 Task: Add a condition where "Type Is not Incident" in new tickets in your groups.
Action: Mouse moved to (236, 452)
Screenshot: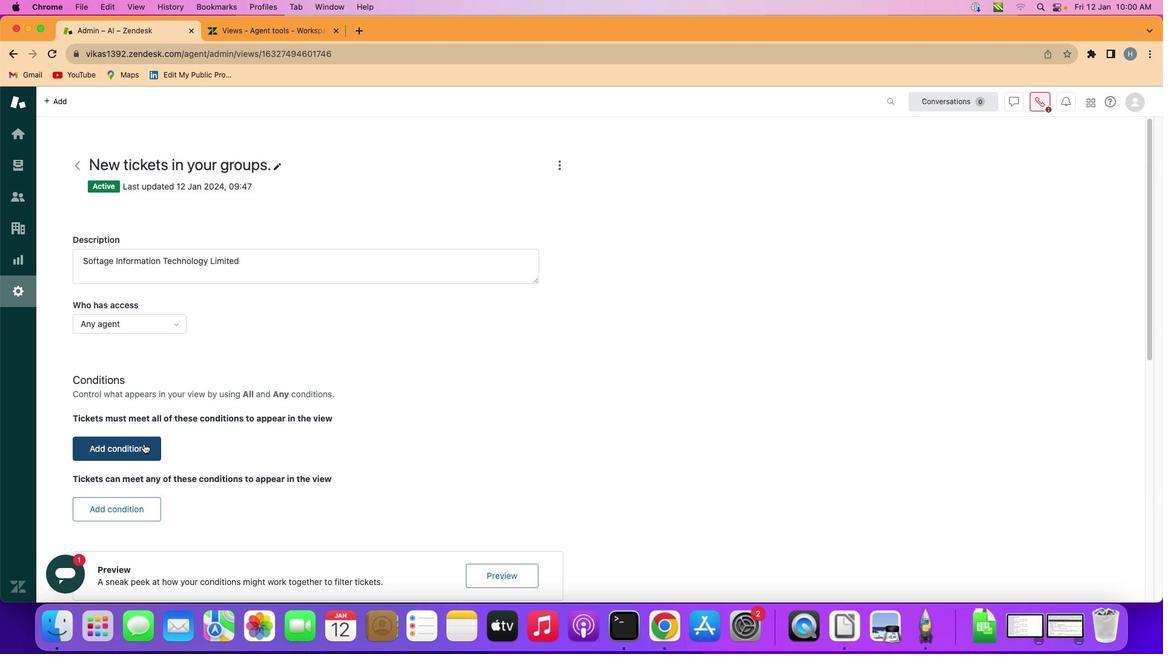 
Action: Mouse pressed left at (236, 452)
Screenshot: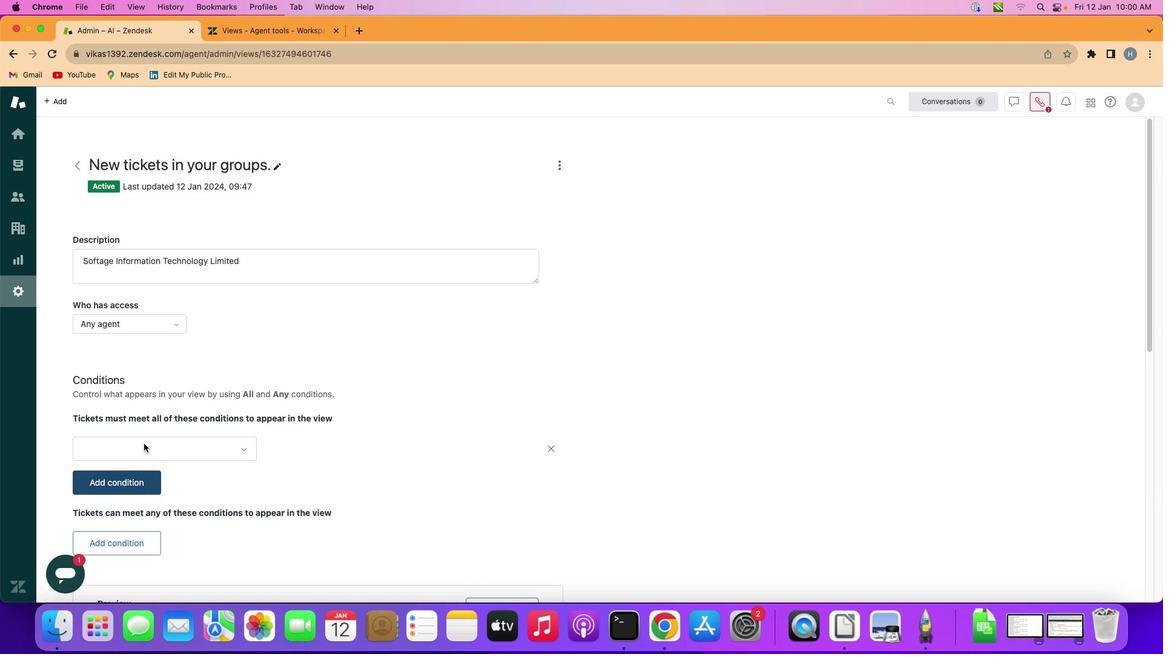 
Action: Mouse moved to (301, 456)
Screenshot: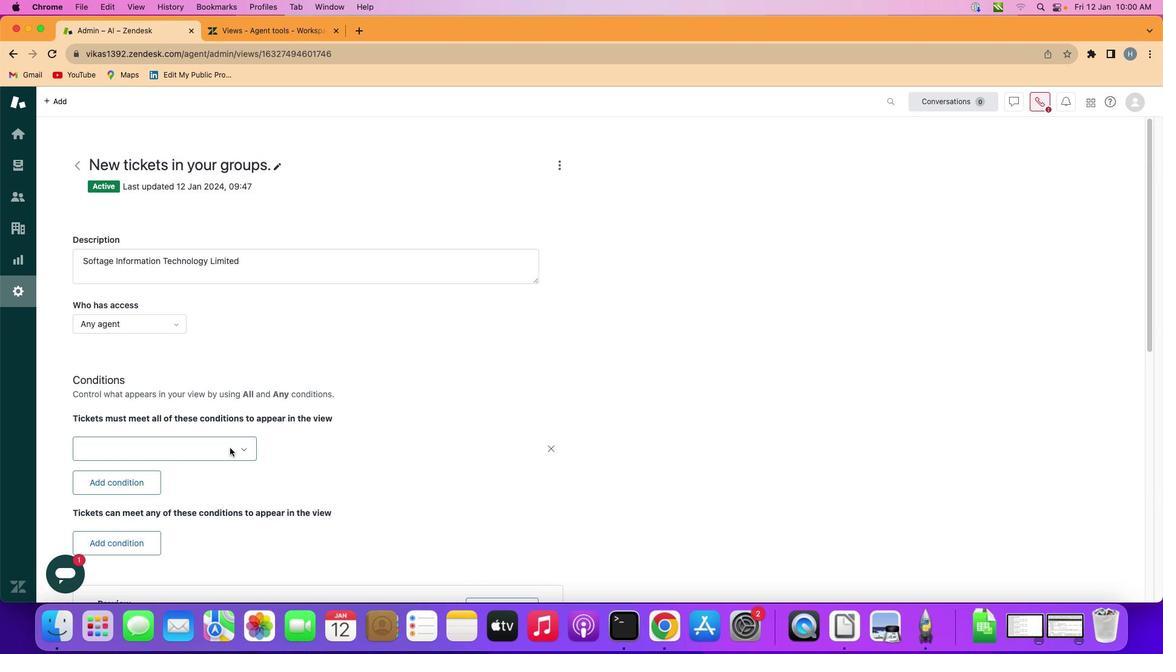 
Action: Mouse pressed left at (301, 456)
Screenshot: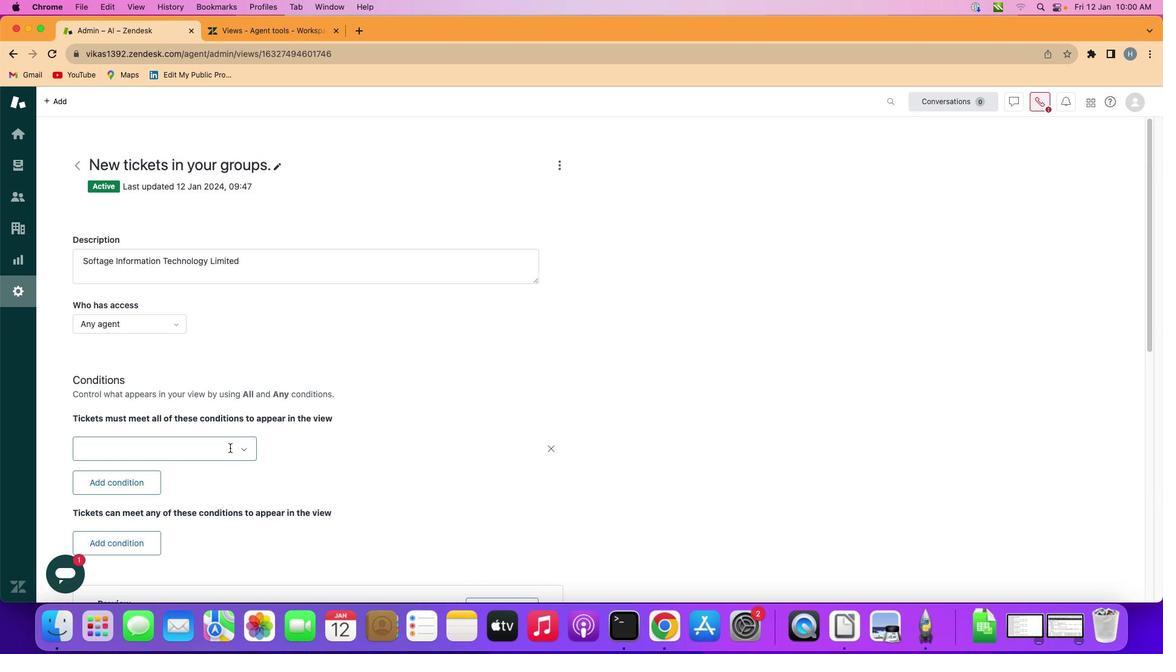 
Action: Mouse moved to (272, 327)
Screenshot: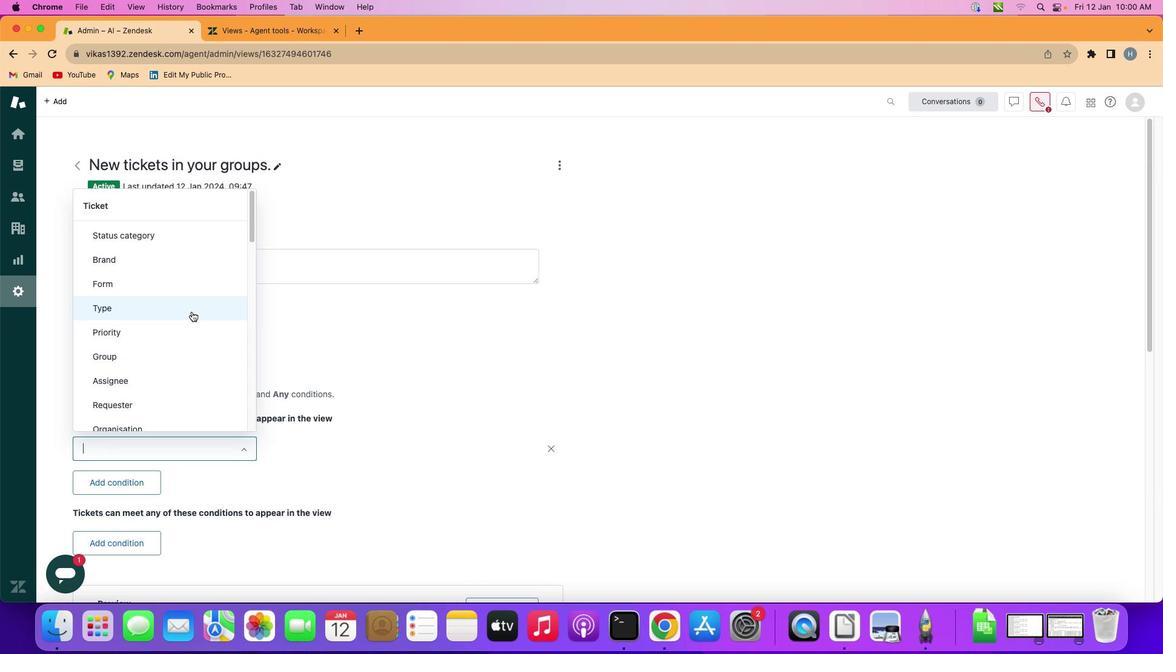 
Action: Mouse pressed left at (272, 327)
Screenshot: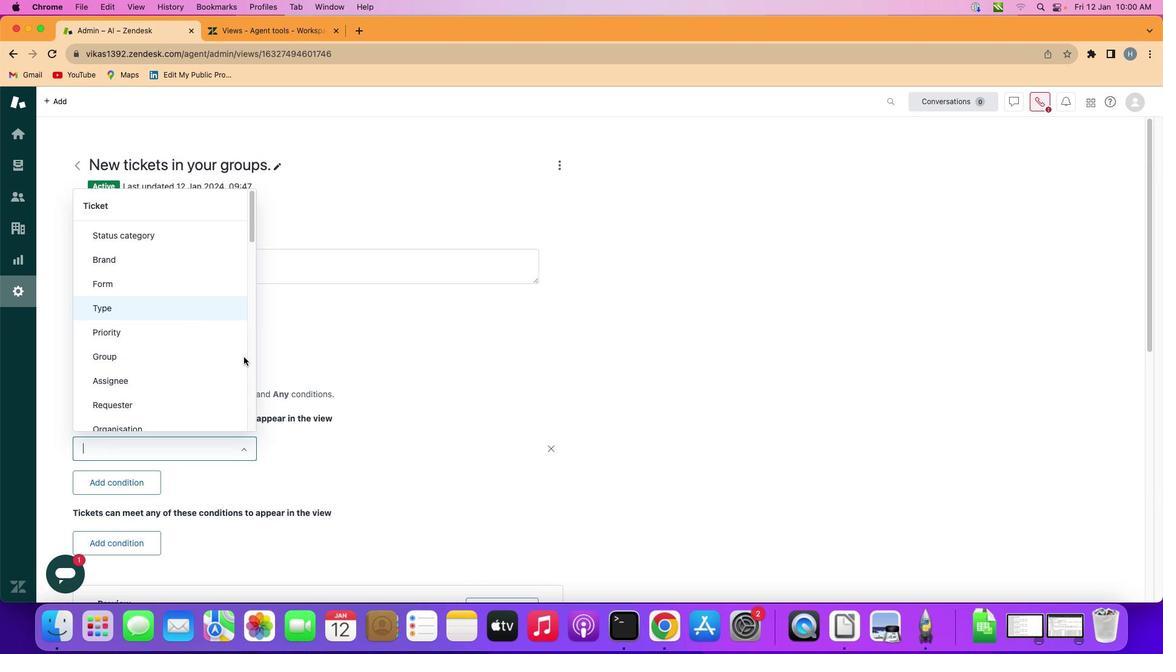 
Action: Mouse moved to (406, 457)
Screenshot: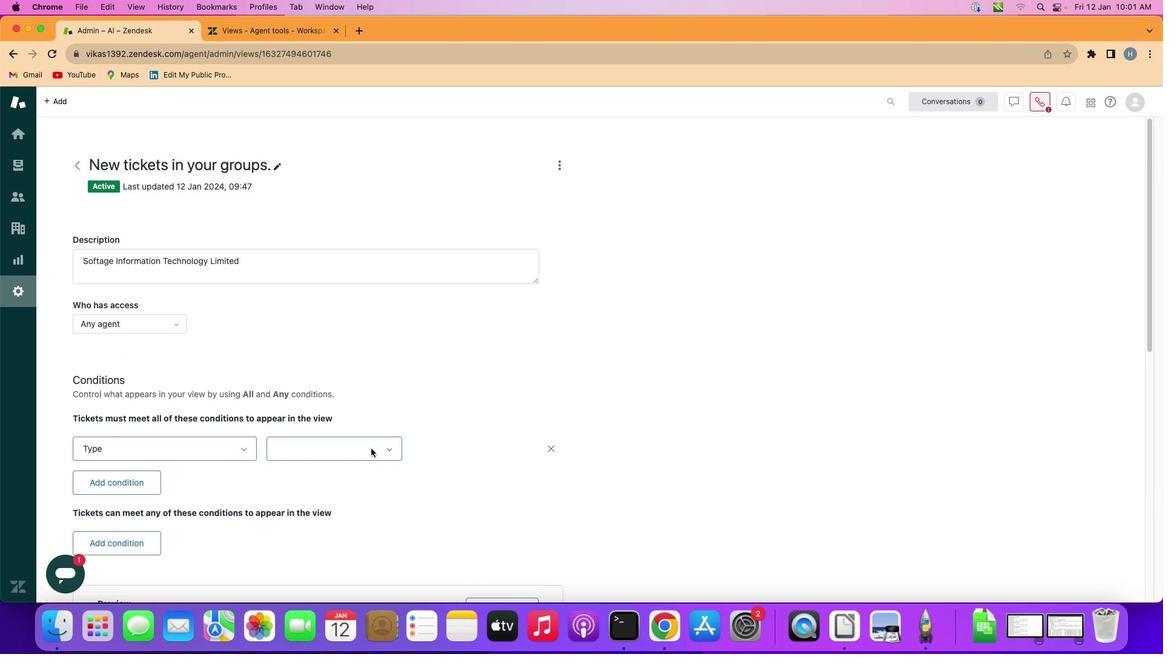 
Action: Mouse pressed left at (406, 457)
Screenshot: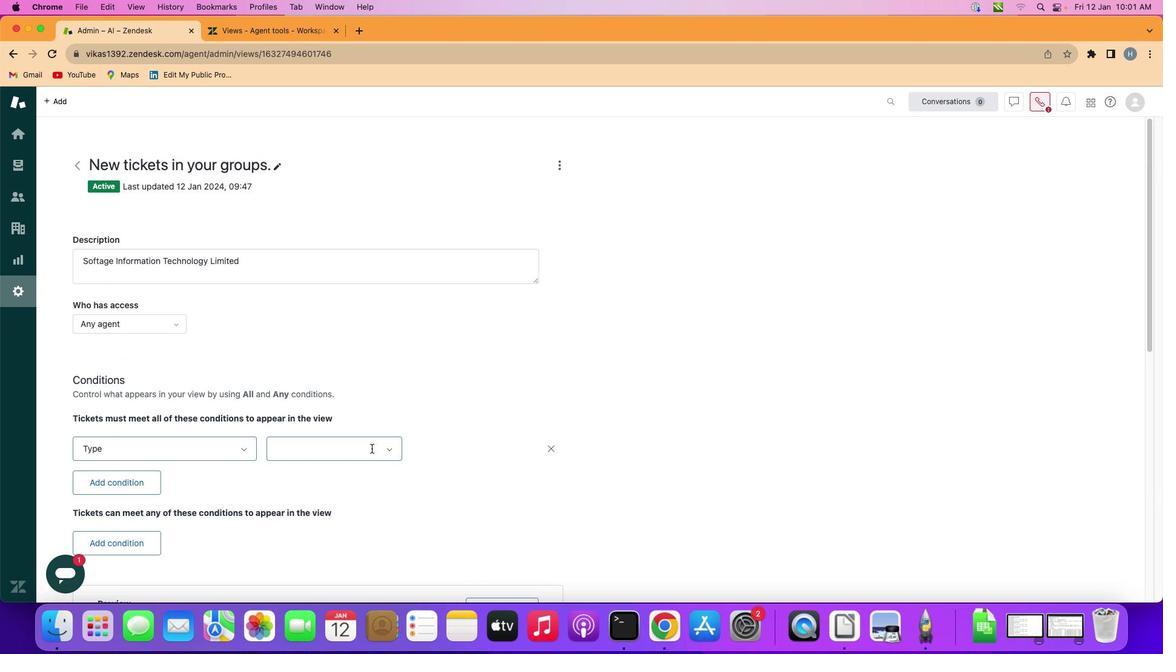 
Action: Mouse moved to (401, 506)
Screenshot: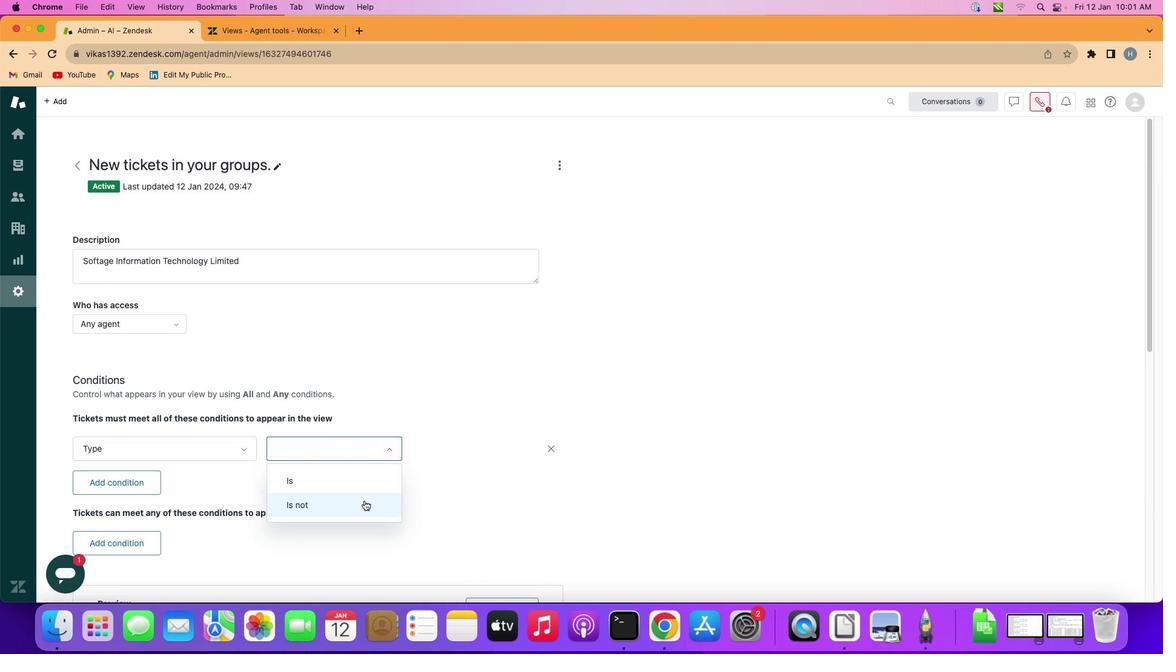 
Action: Mouse pressed left at (401, 506)
Screenshot: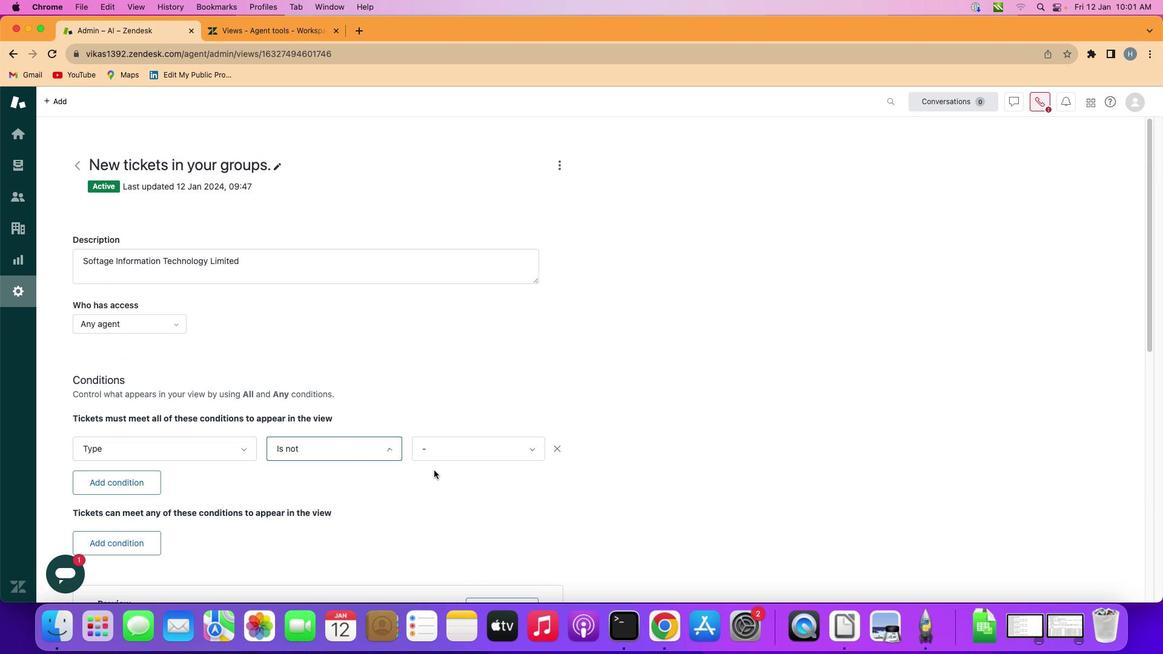 
Action: Mouse moved to (507, 451)
Screenshot: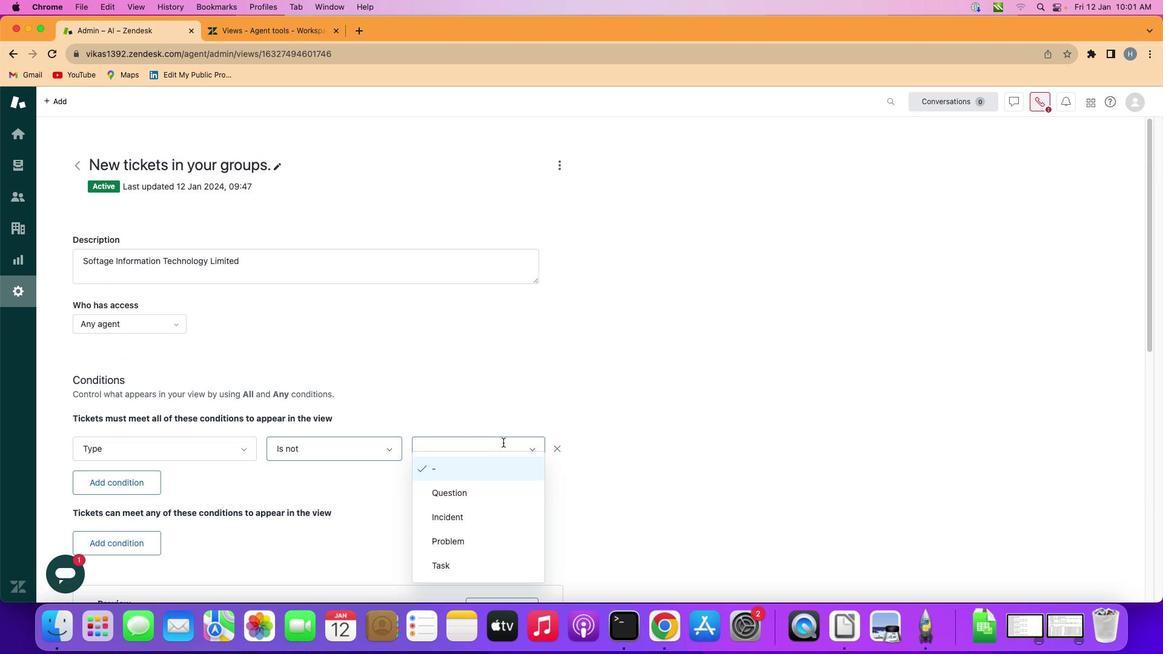 
Action: Mouse pressed left at (507, 451)
Screenshot: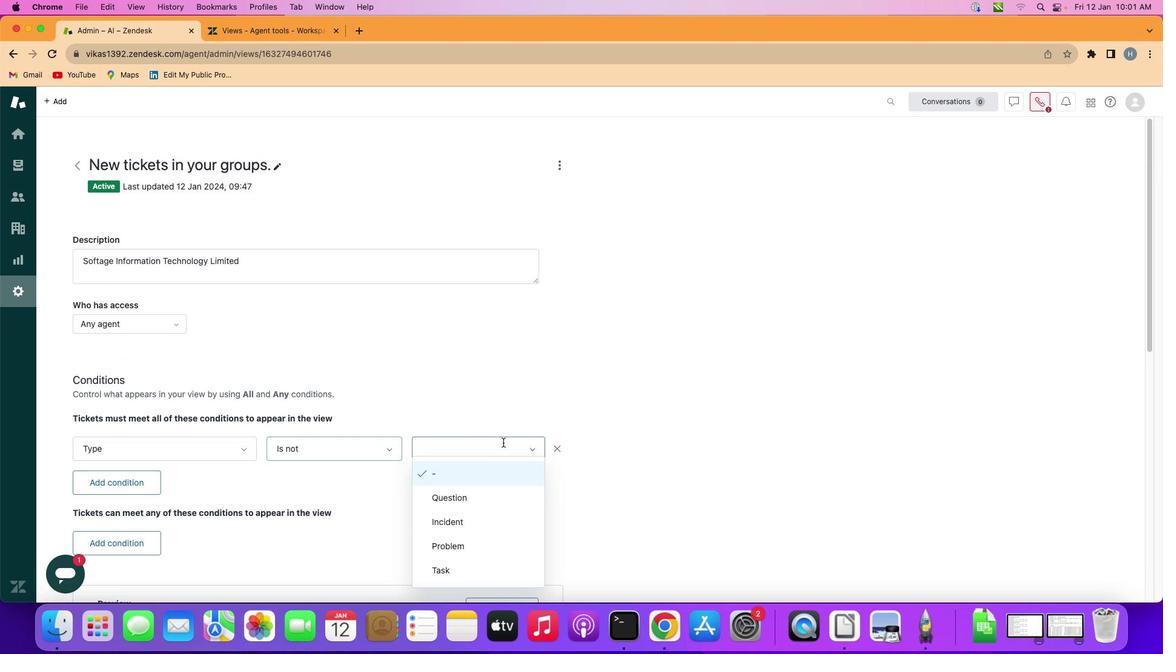 
Action: Mouse moved to (503, 531)
Screenshot: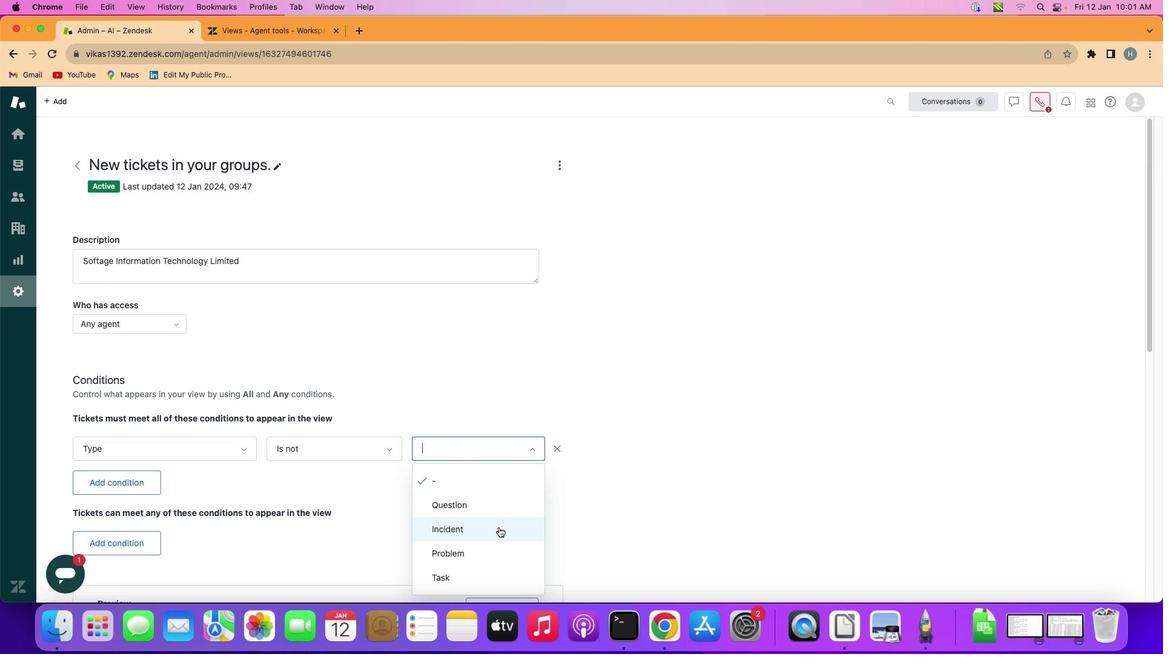 
Action: Mouse pressed left at (503, 531)
Screenshot: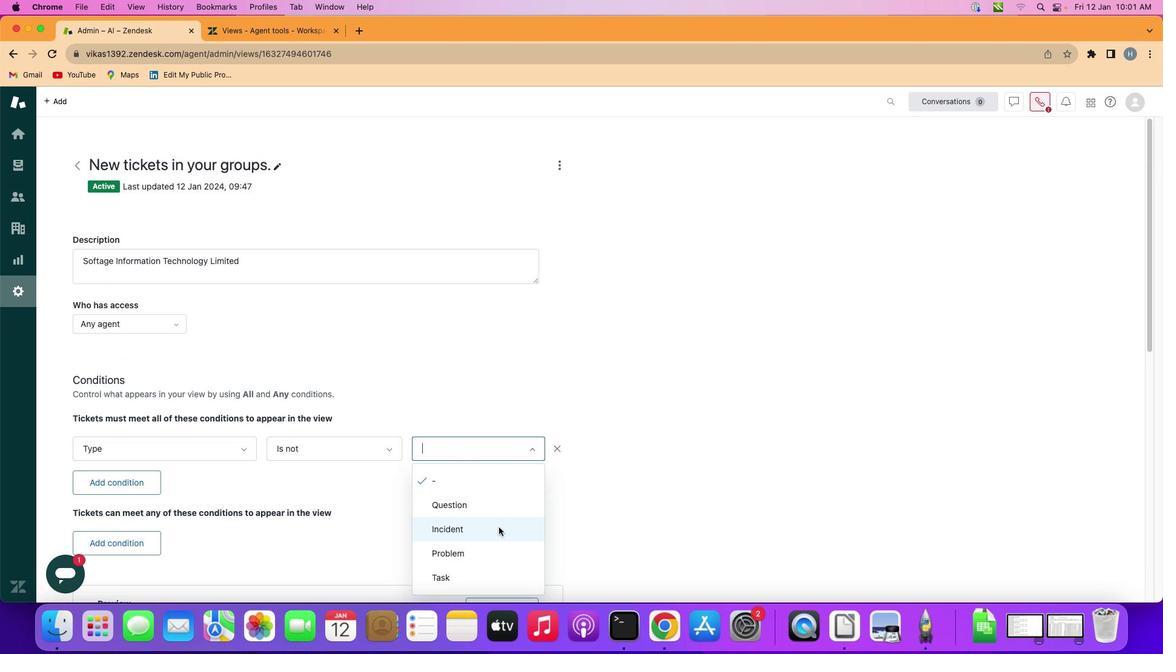 
Action: Mouse moved to (503, 531)
Screenshot: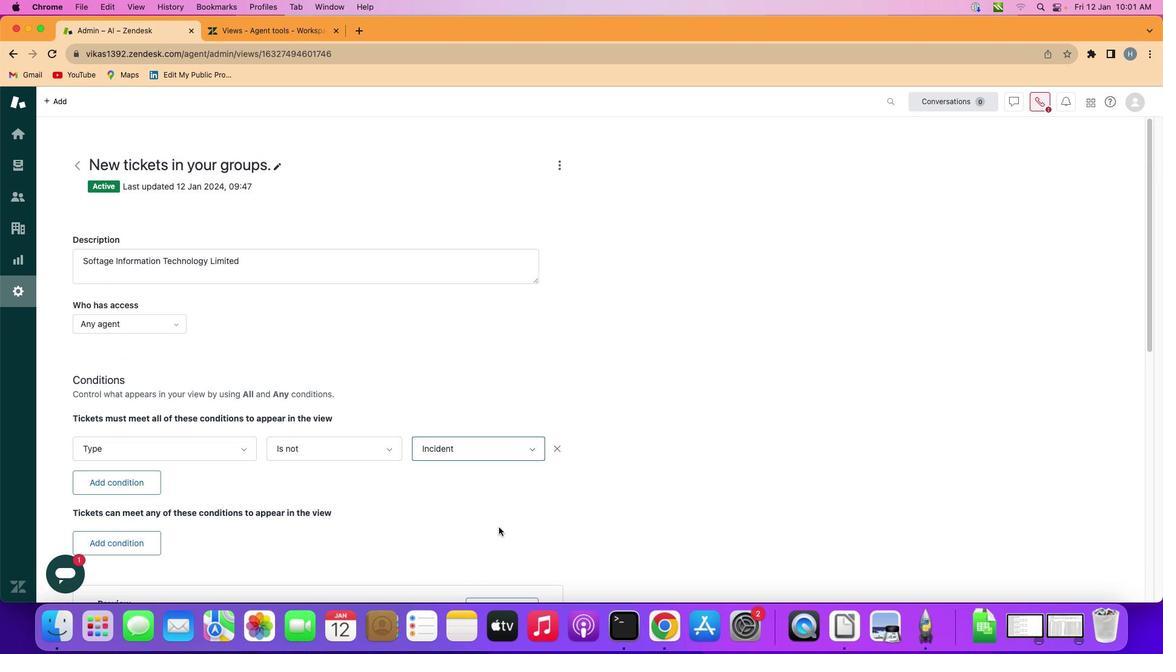 
